 Task: Check the percentage active listings of air conditioning unit in the last 3 years.
Action: Mouse moved to (809, 185)
Screenshot: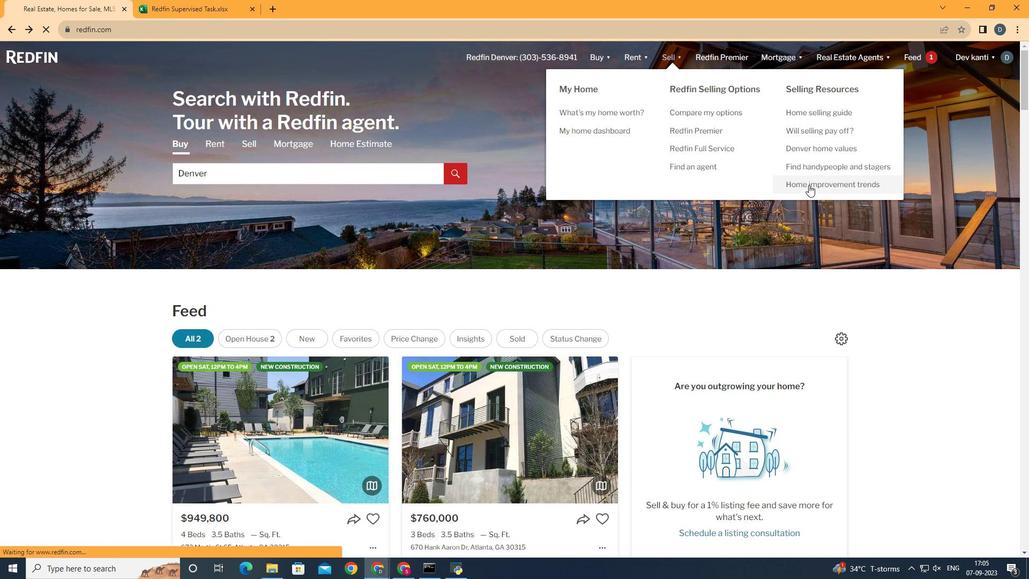 
Action: Mouse pressed left at (809, 185)
Screenshot: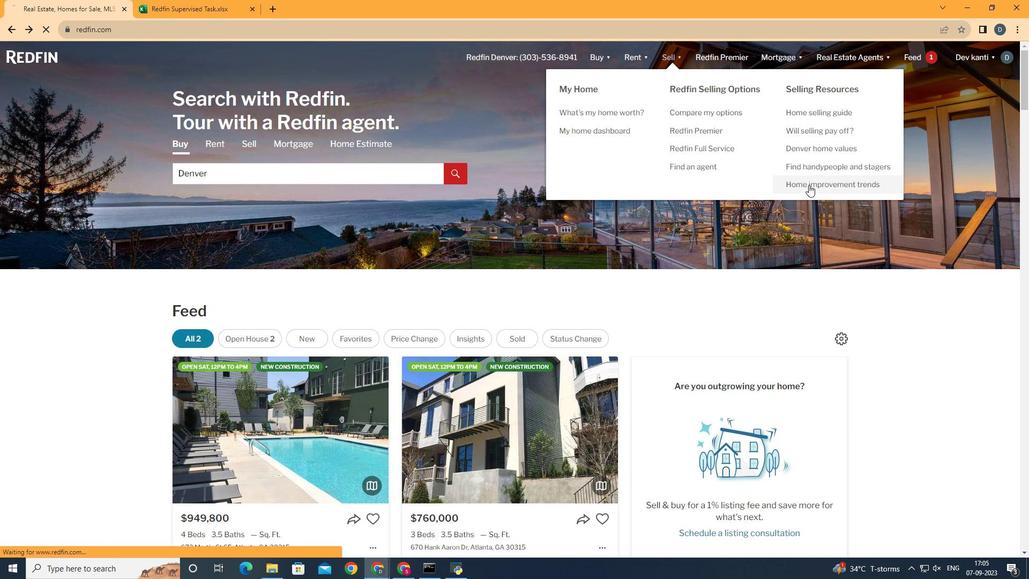 
Action: Mouse moved to (260, 208)
Screenshot: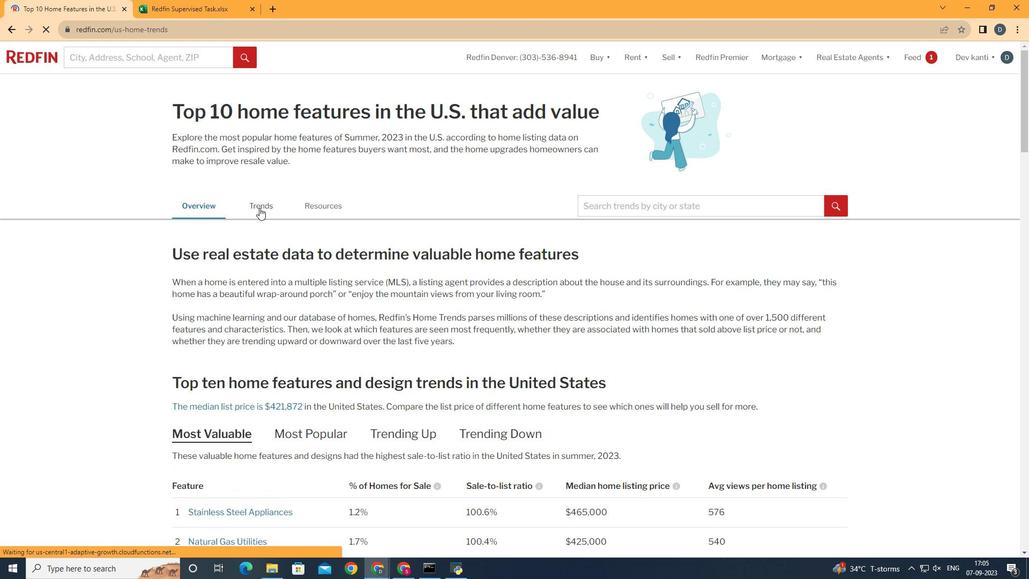 
Action: Mouse pressed left at (260, 208)
Screenshot: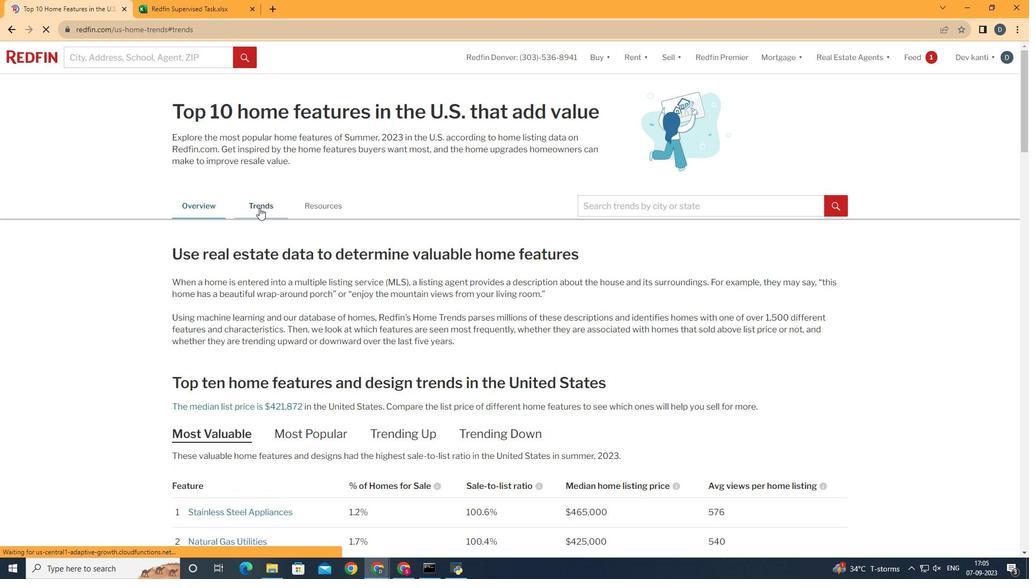 
Action: Mouse moved to (271, 212)
Screenshot: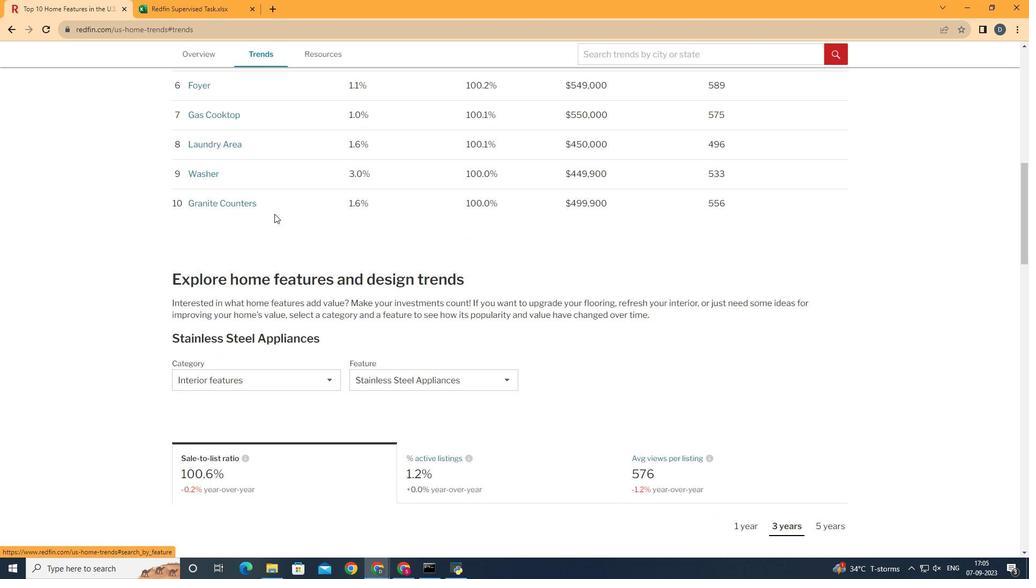 
Action: Mouse scrolled (271, 212) with delta (0, 0)
Screenshot: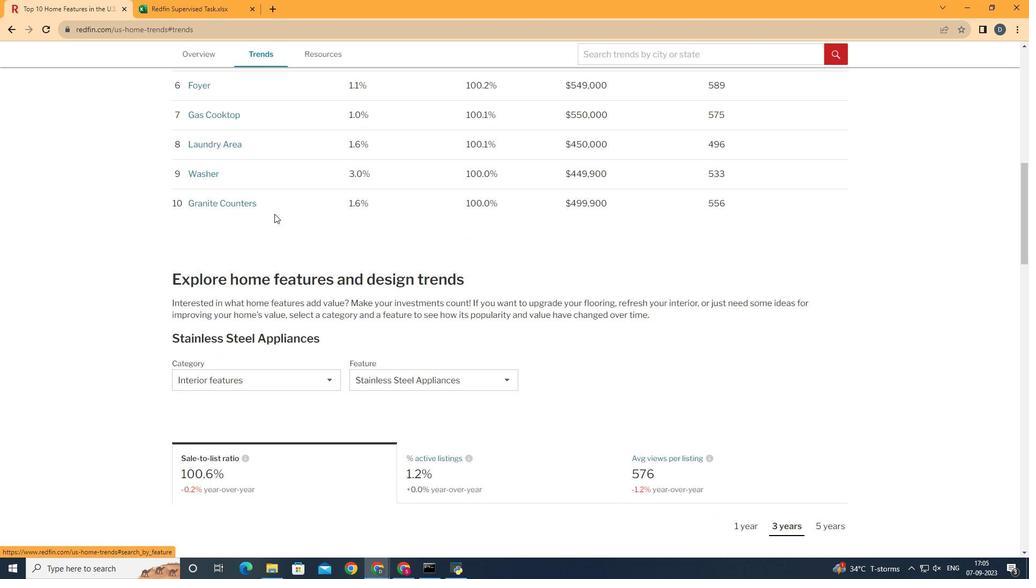 
Action: Mouse moved to (274, 214)
Screenshot: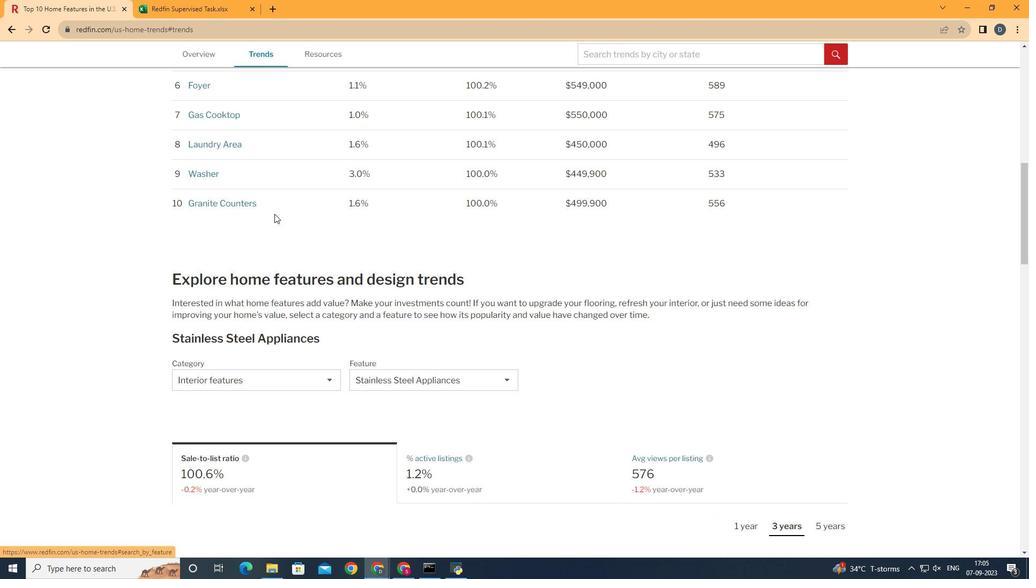 
Action: Mouse scrolled (274, 213) with delta (0, 0)
Screenshot: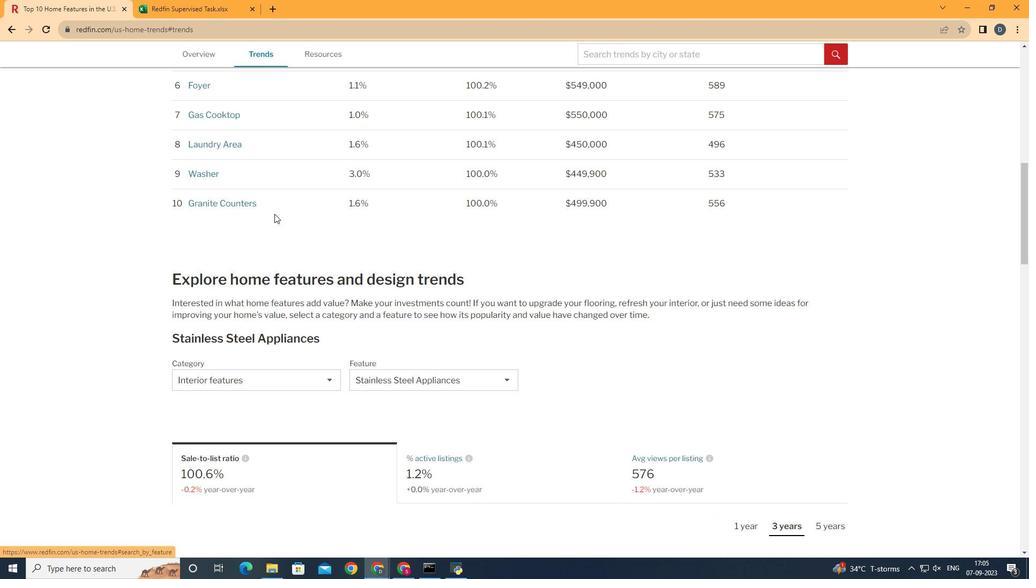 
Action: Mouse moved to (274, 214)
Screenshot: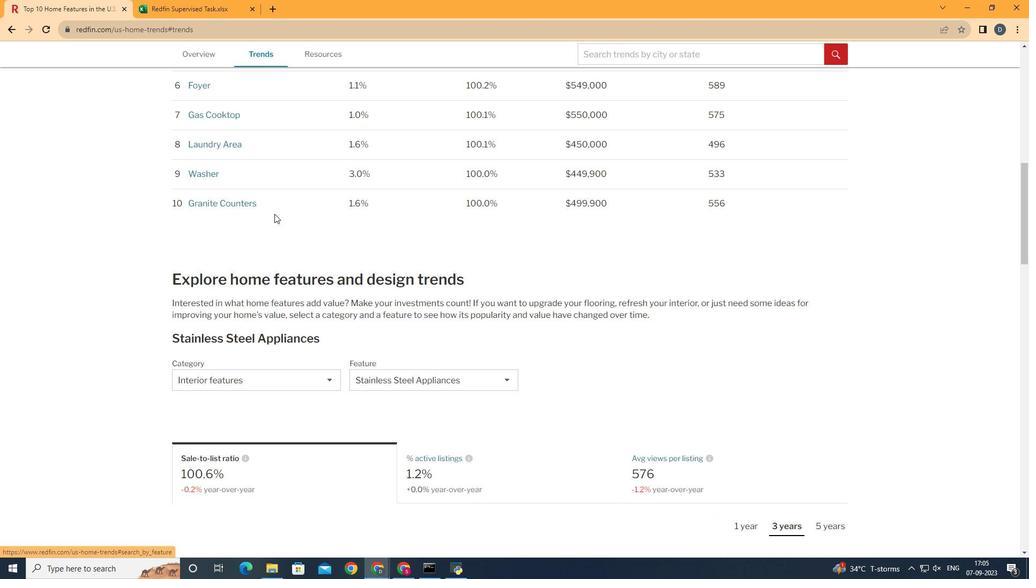 
Action: Mouse scrolled (274, 213) with delta (0, 0)
Screenshot: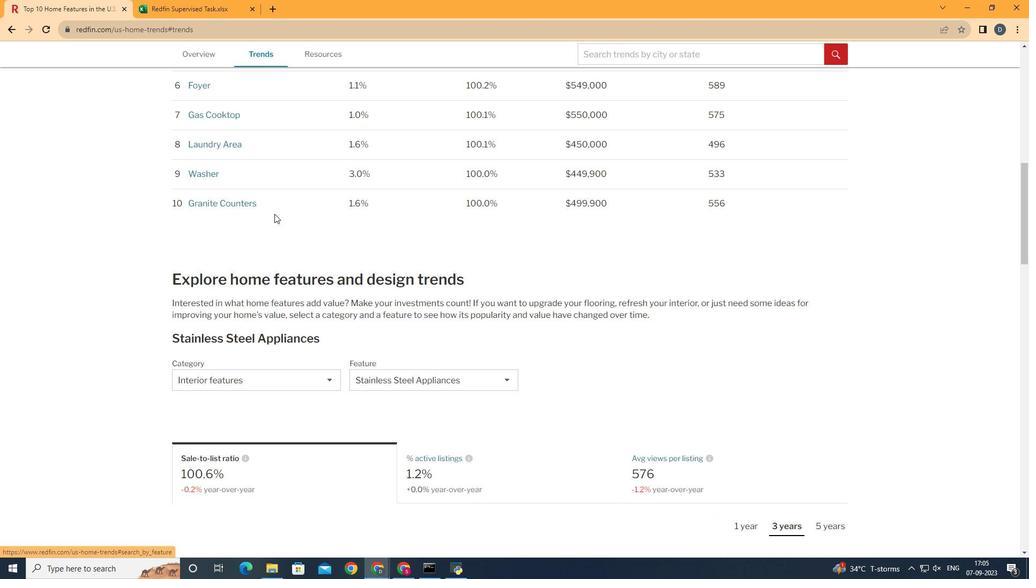 
Action: Mouse moved to (275, 214)
Screenshot: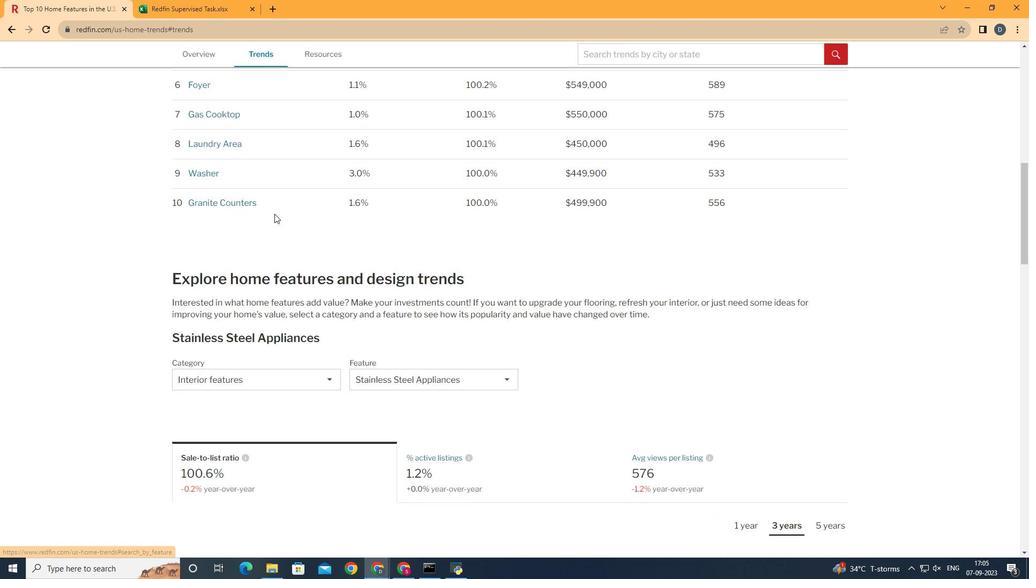 
Action: Mouse scrolled (275, 213) with delta (0, 0)
Screenshot: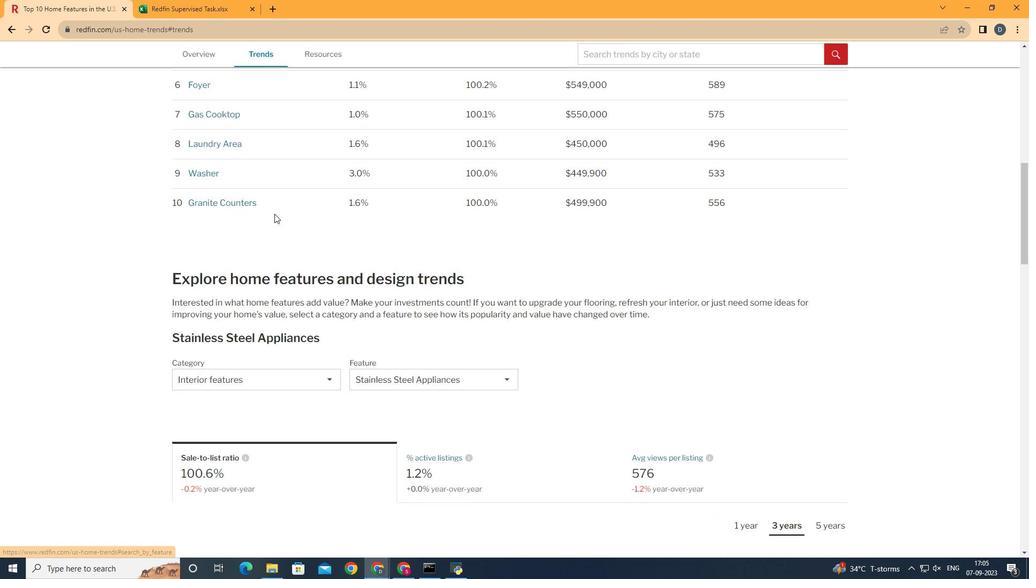 
Action: Mouse moved to (275, 214)
Screenshot: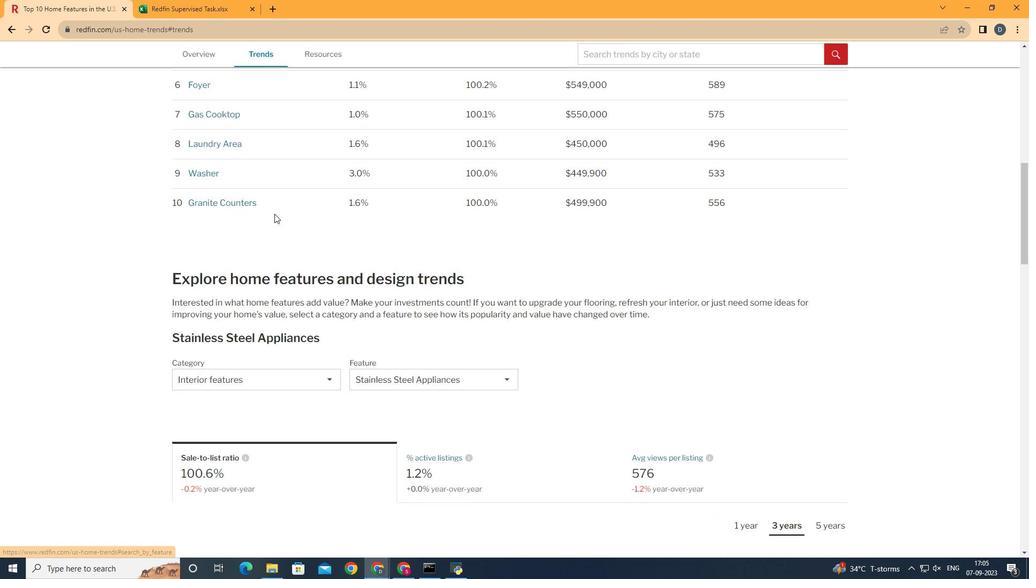 
Action: Mouse scrolled (275, 213) with delta (0, 0)
Screenshot: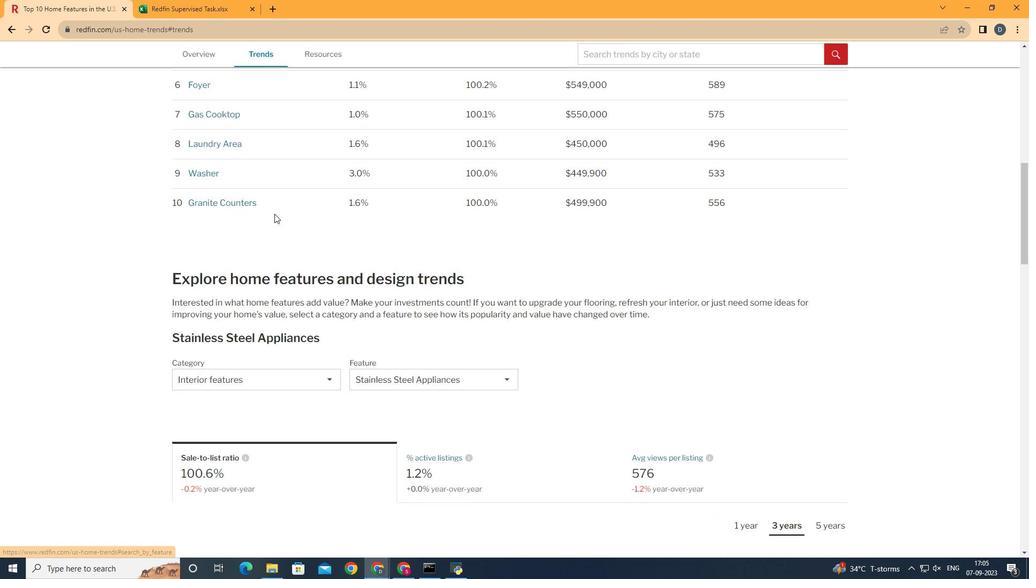 
Action: Mouse scrolled (275, 213) with delta (0, 0)
Screenshot: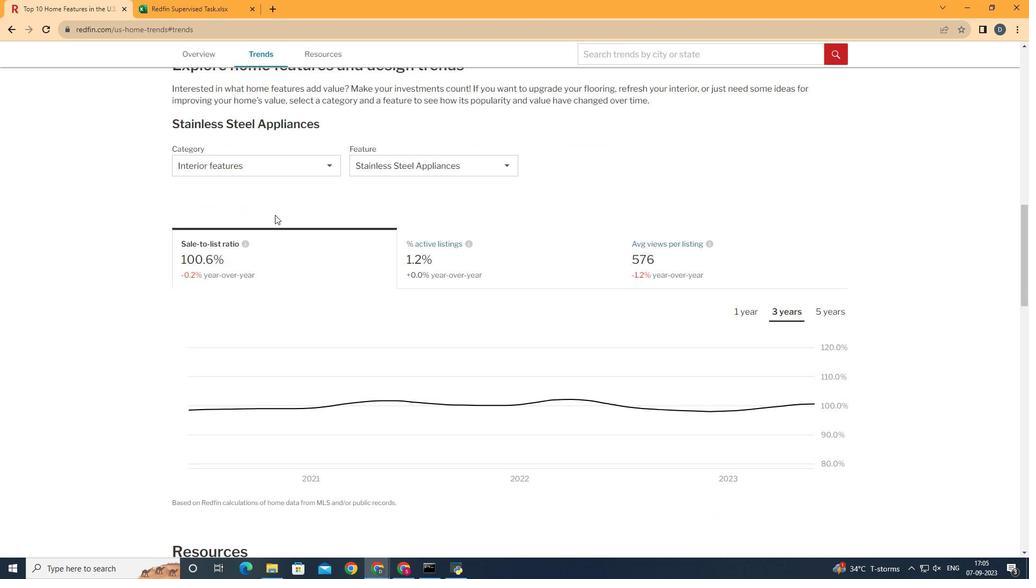 
Action: Mouse scrolled (275, 213) with delta (0, 0)
Screenshot: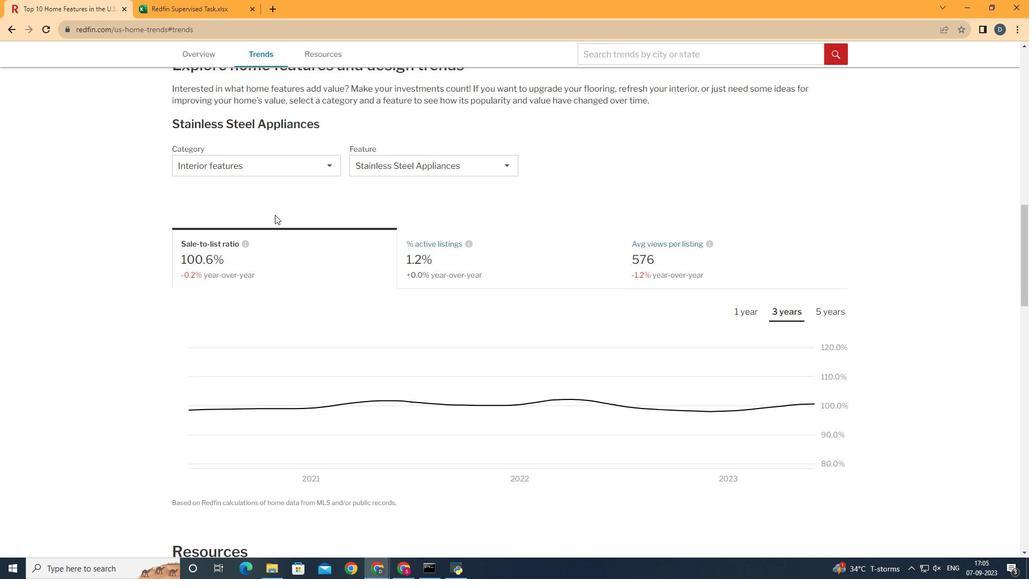 
Action: Mouse scrolled (275, 213) with delta (0, 0)
Screenshot: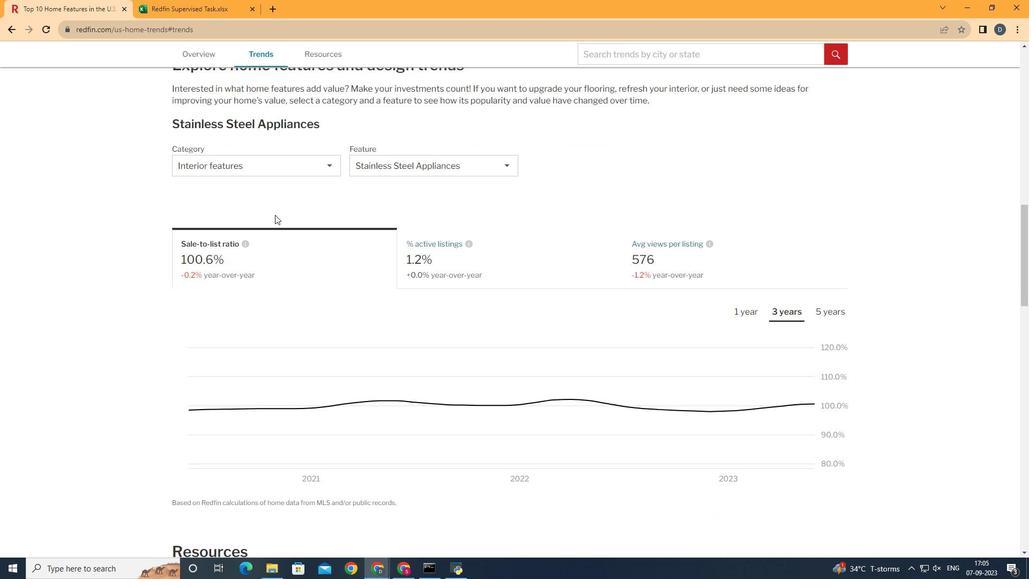
Action: Mouse scrolled (275, 213) with delta (0, 0)
Screenshot: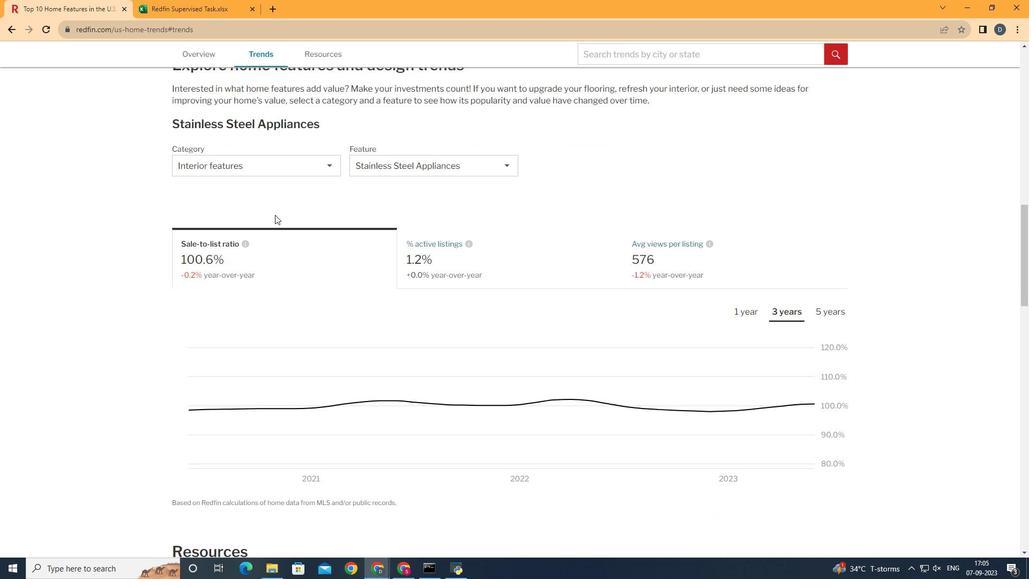 
Action: Mouse moved to (318, 171)
Screenshot: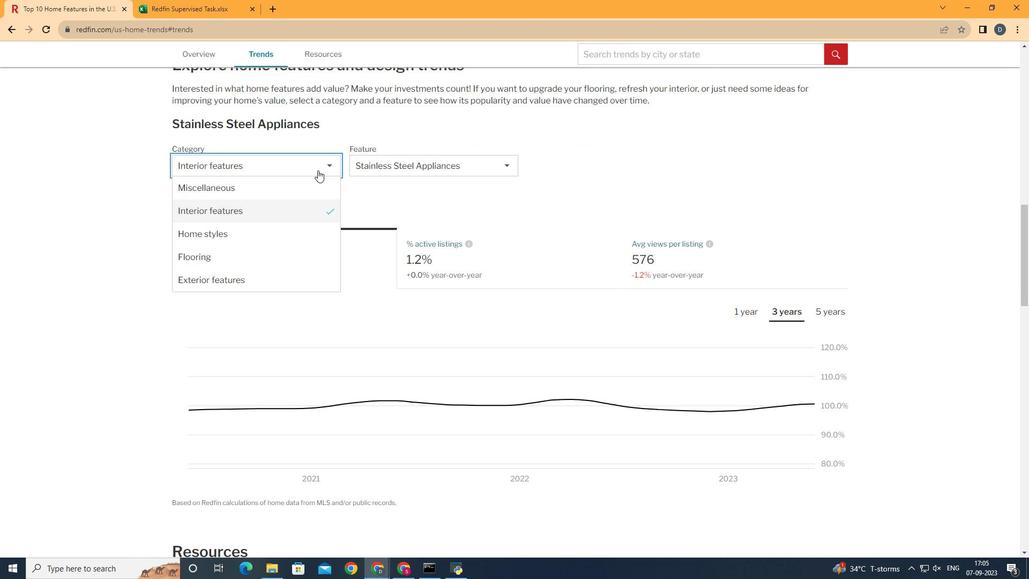 
Action: Mouse pressed left at (318, 171)
Screenshot: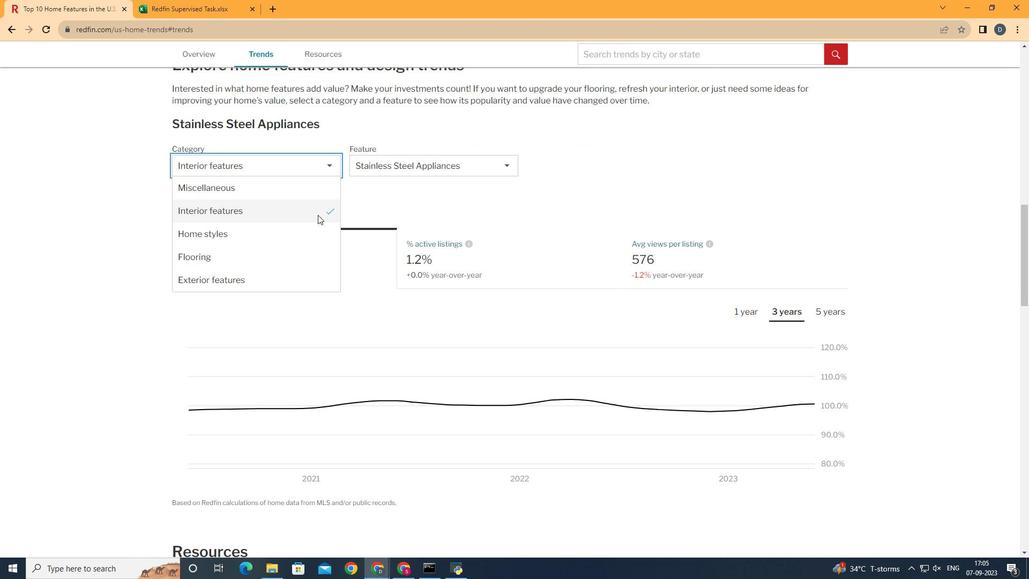 
Action: Mouse moved to (318, 217)
Screenshot: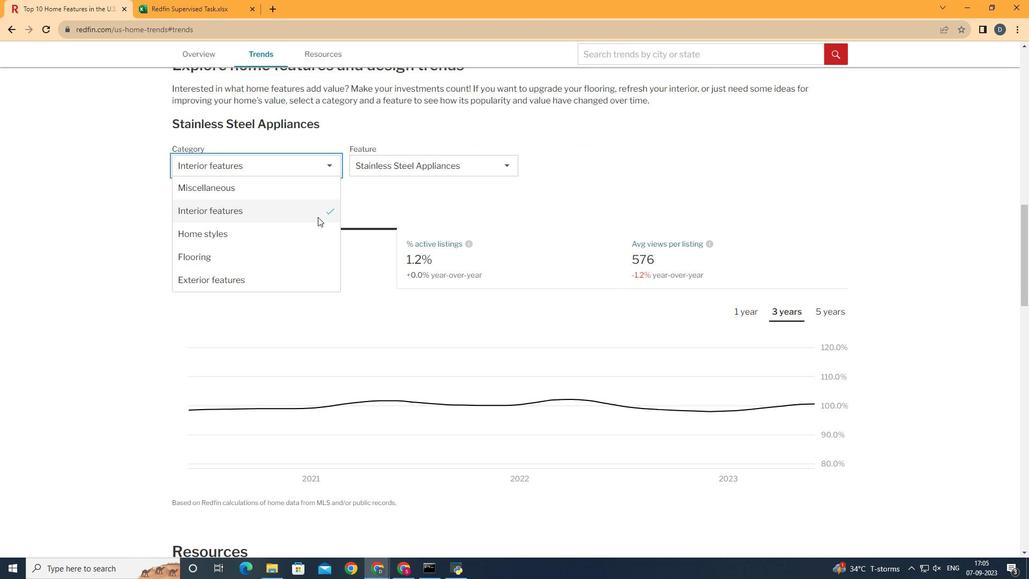 
Action: Mouse pressed left at (318, 217)
Screenshot: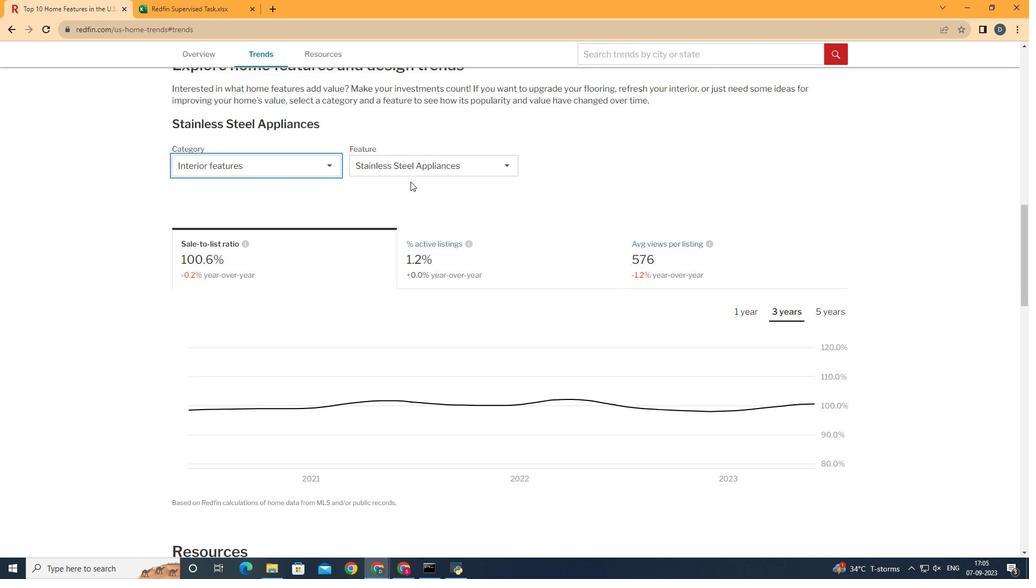 
Action: Mouse moved to (411, 181)
Screenshot: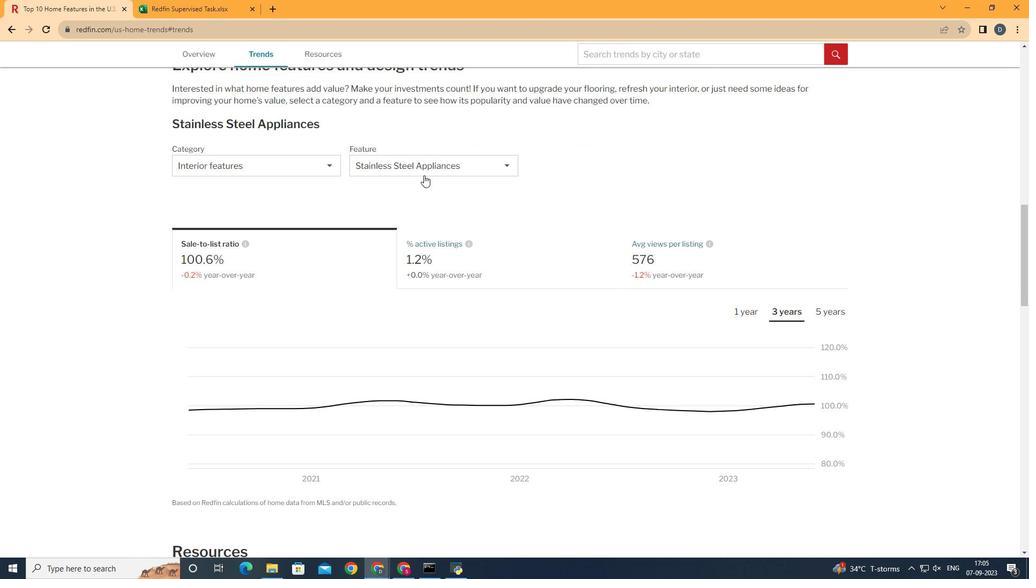 
Action: Mouse pressed left at (411, 181)
Screenshot: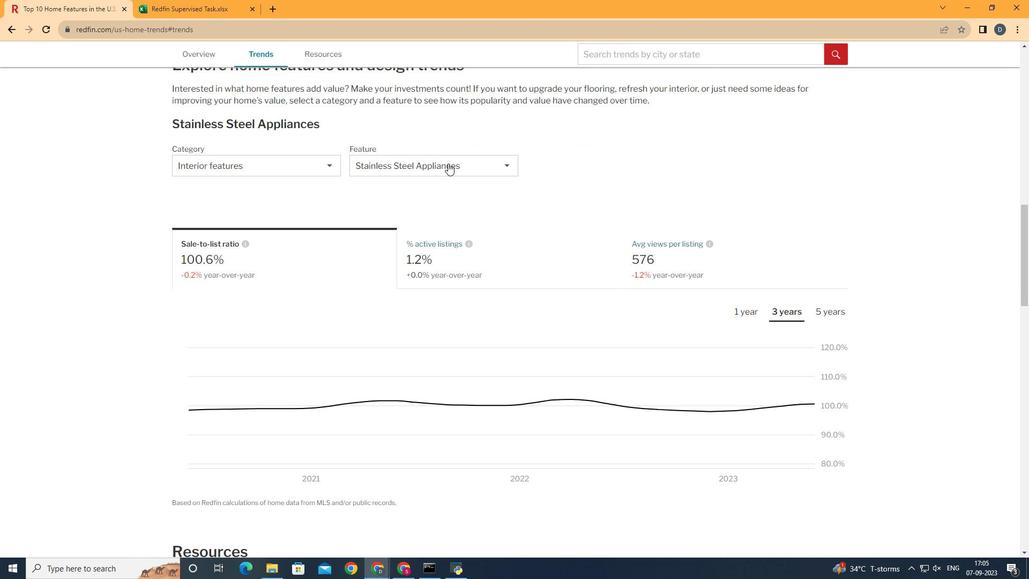 
Action: Mouse moved to (448, 164)
Screenshot: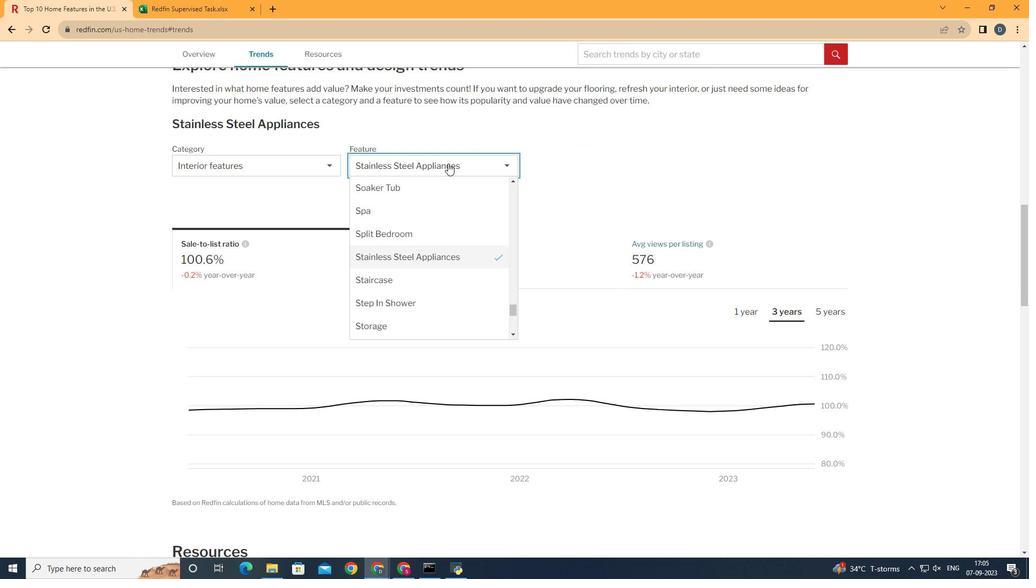 
Action: Mouse pressed left at (448, 164)
Screenshot: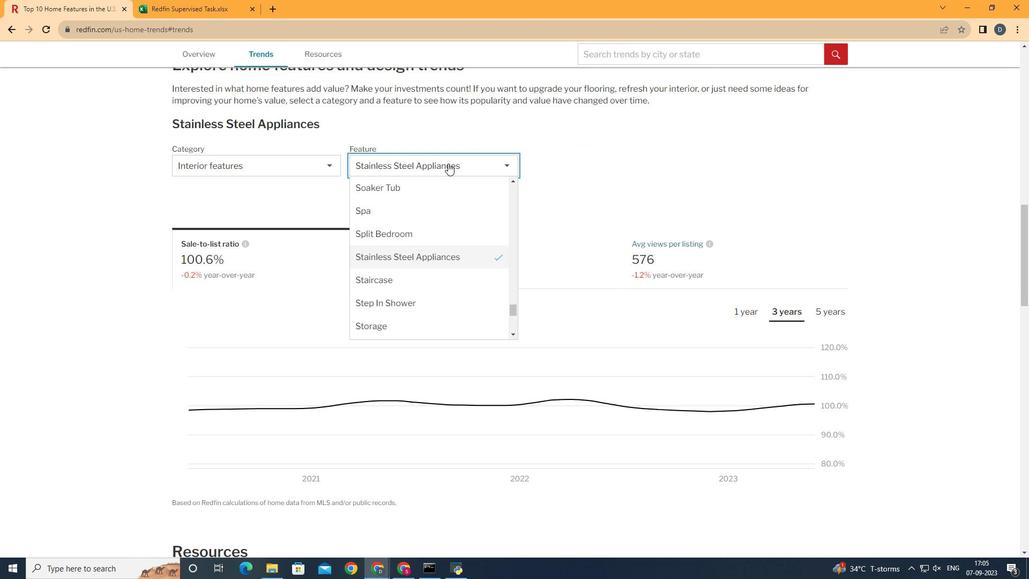 
Action: Mouse moved to (513, 311)
Screenshot: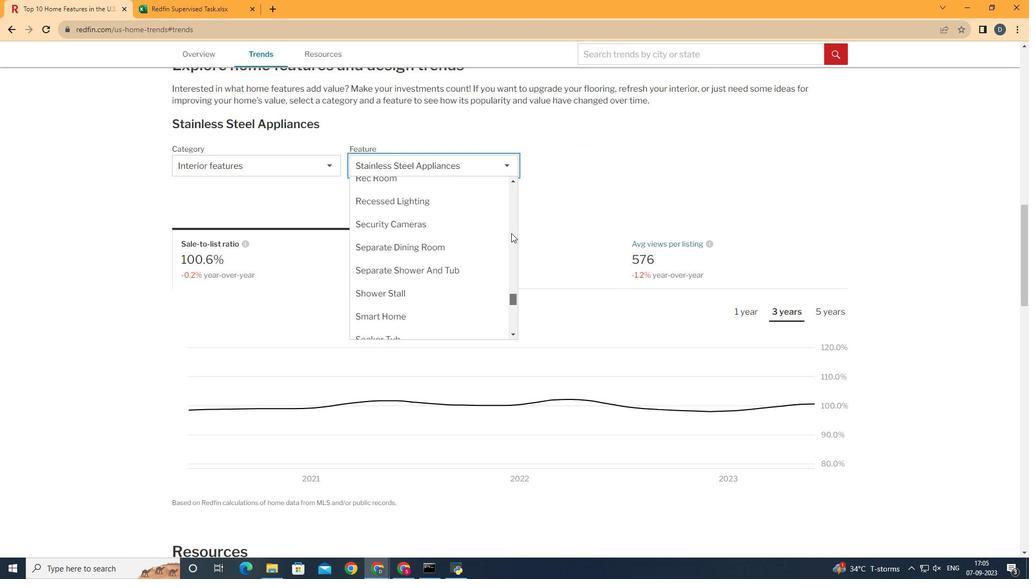 
Action: Mouse pressed left at (513, 311)
Screenshot: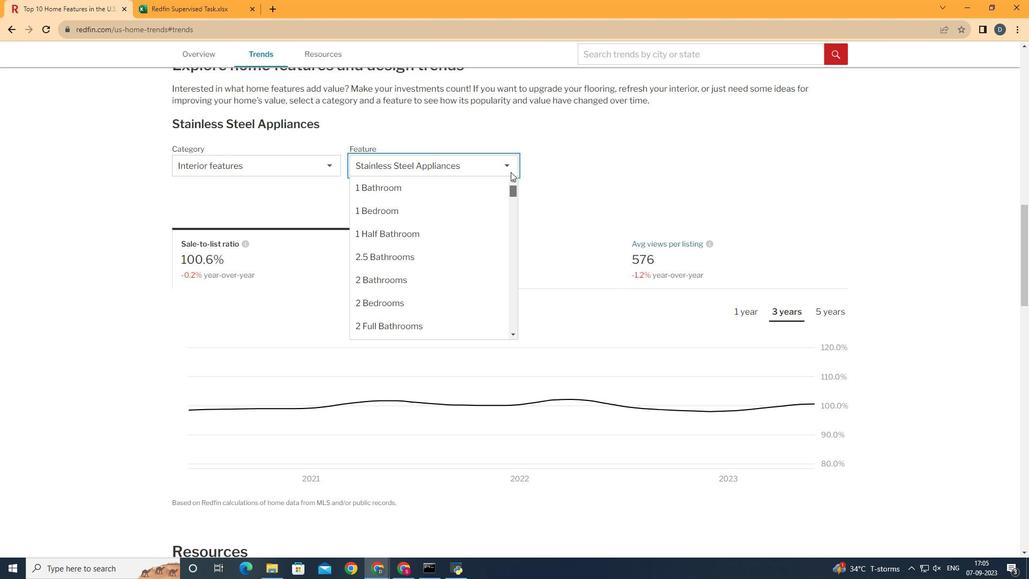 
Action: Mouse moved to (487, 250)
Screenshot: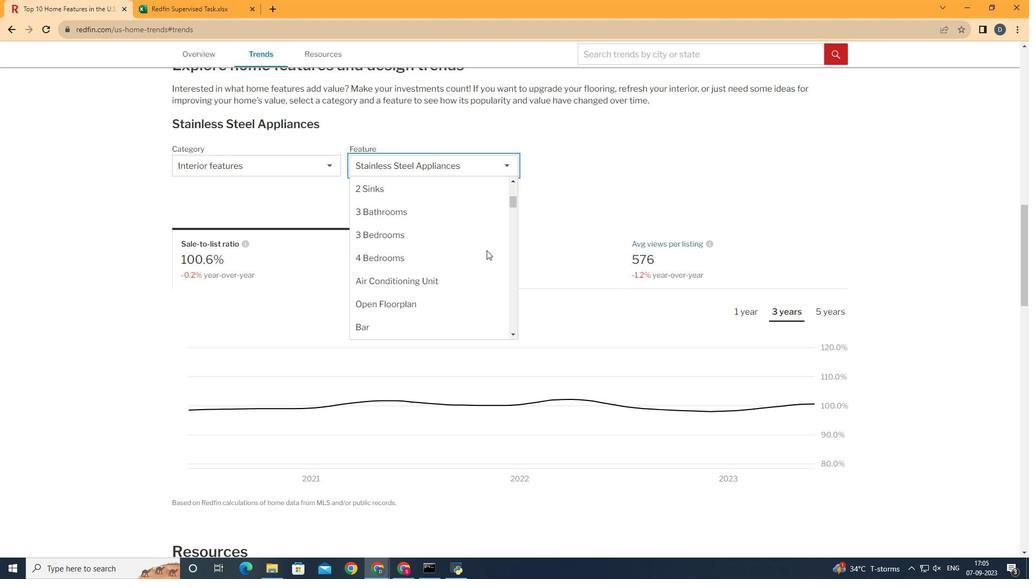 
Action: Mouse scrolled (487, 250) with delta (0, 0)
Screenshot: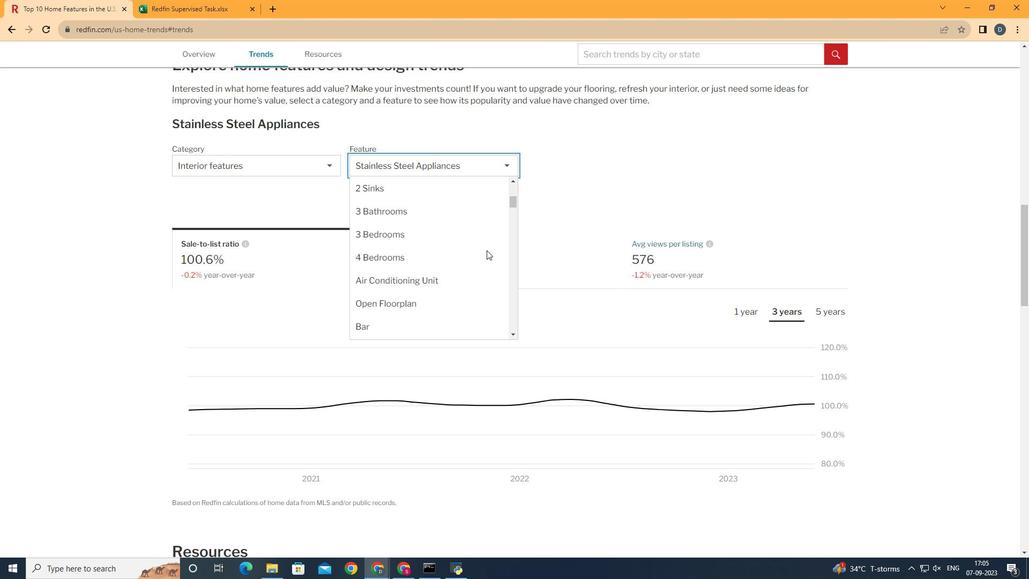 
Action: Mouse scrolled (487, 250) with delta (0, 0)
Screenshot: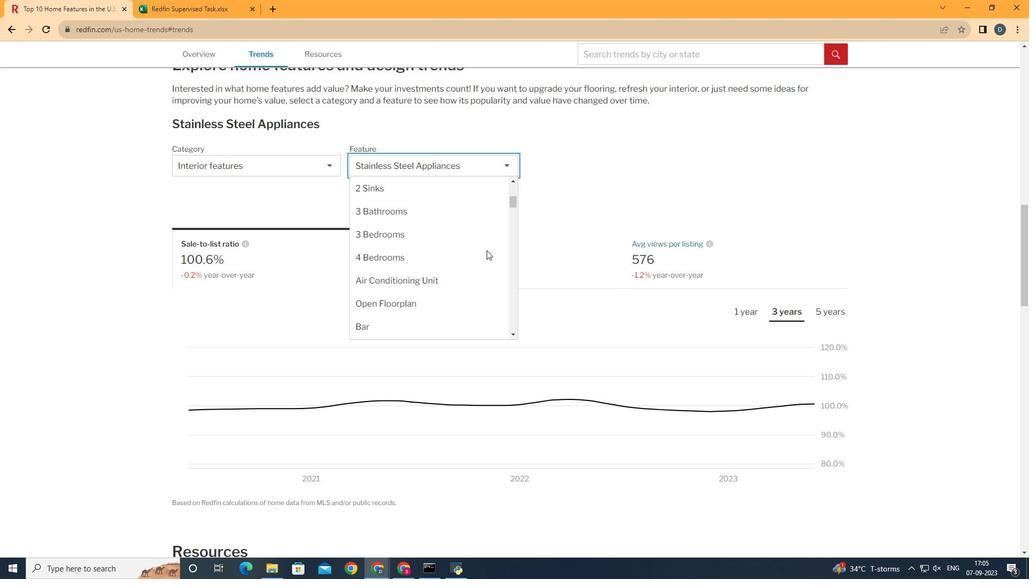 
Action: Mouse scrolled (487, 250) with delta (0, 0)
Screenshot: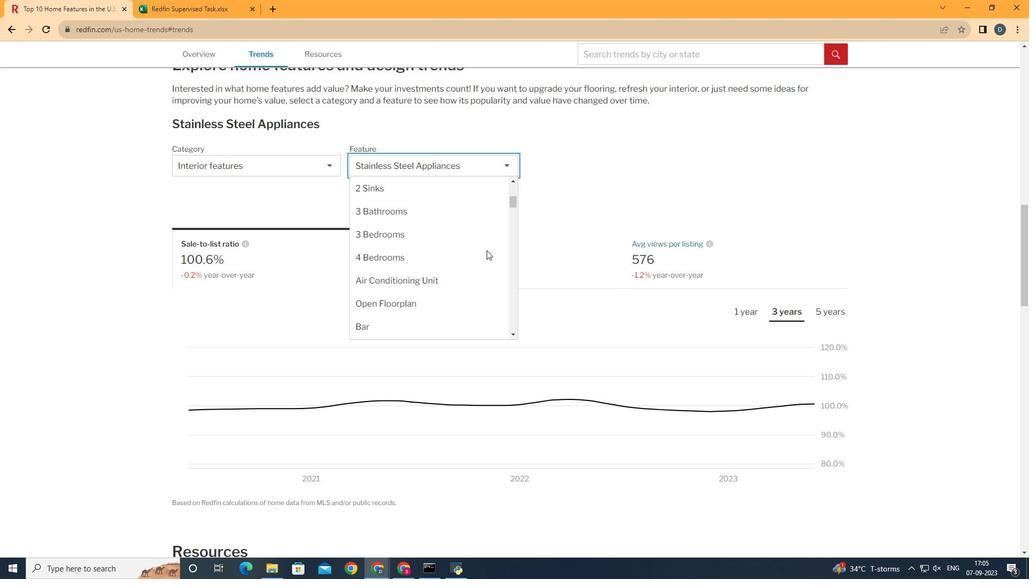 
Action: Mouse moved to (474, 284)
Screenshot: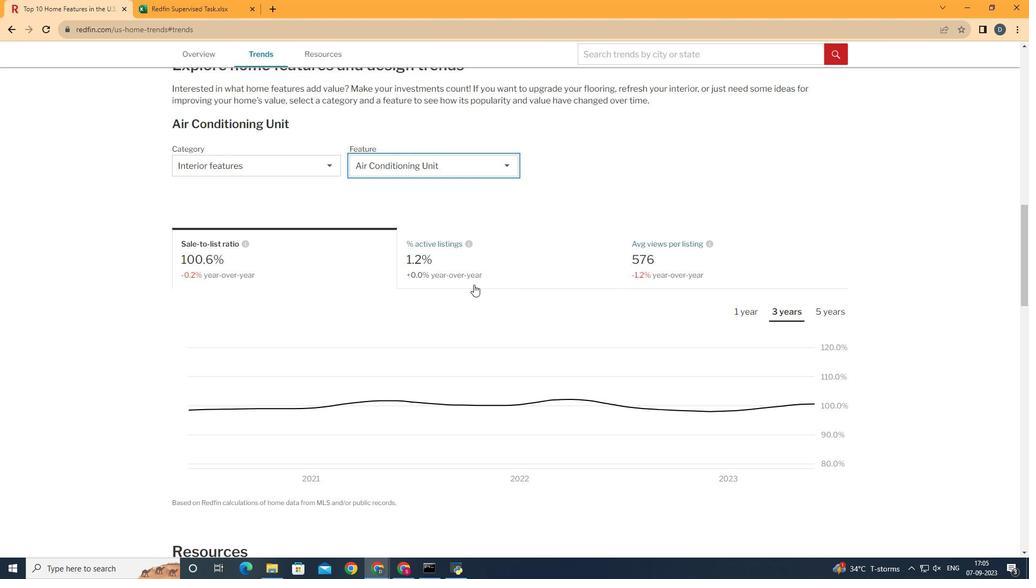 
Action: Mouse pressed left at (474, 284)
Screenshot: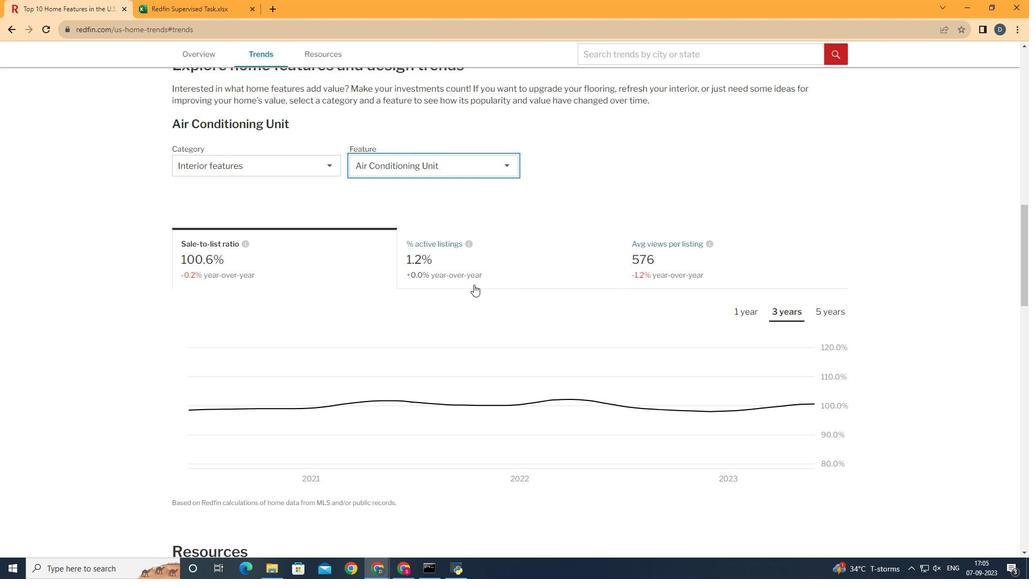 
Action: Mouse moved to (474, 285)
Screenshot: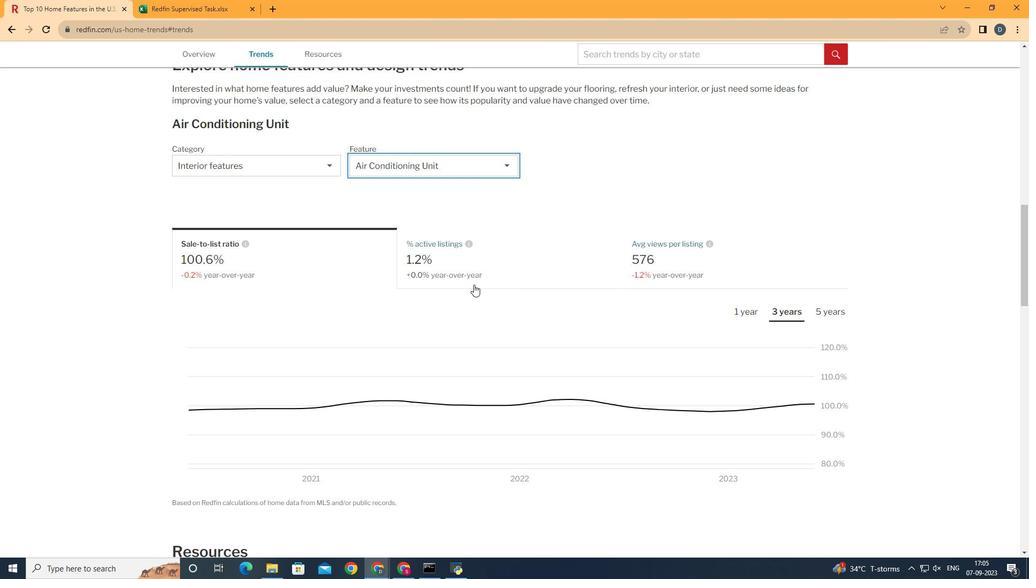 
Action: Mouse scrolled (474, 284) with delta (0, 0)
Screenshot: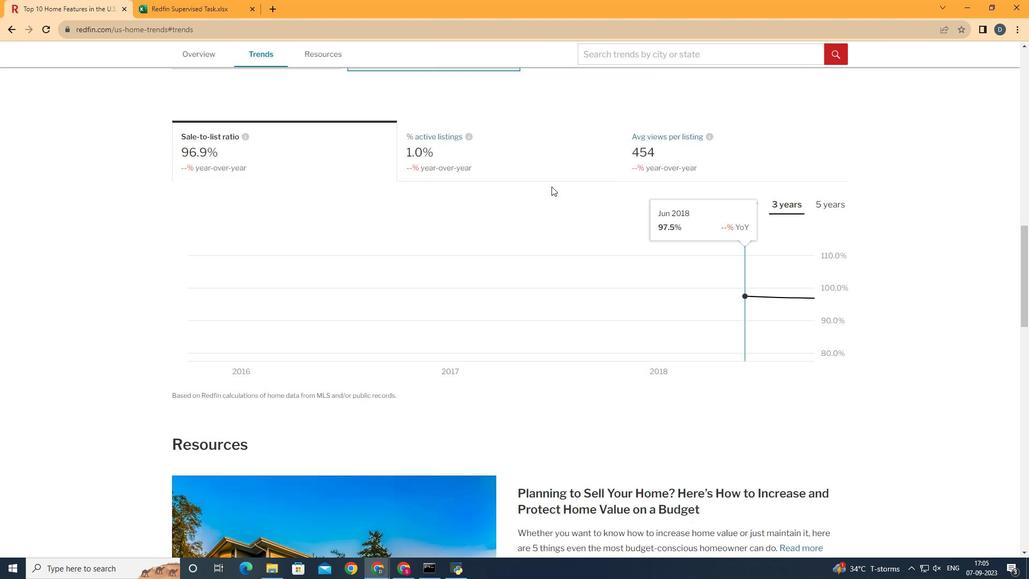
Action: Mouse scrolled (474, 284) with delta (0, 0)
Screenshot: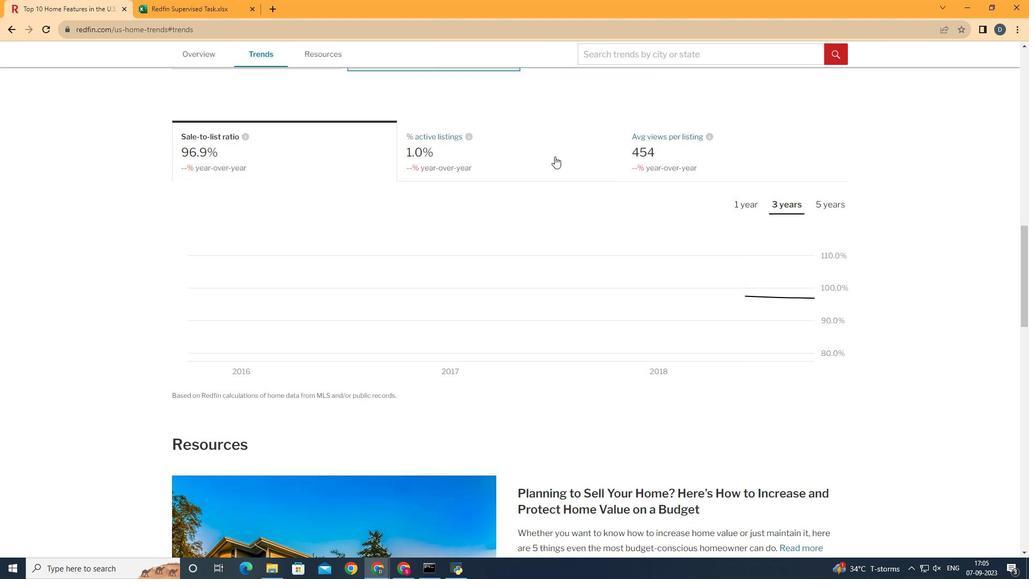 
Action: Mouse moved to (551, 153)
Screenshot: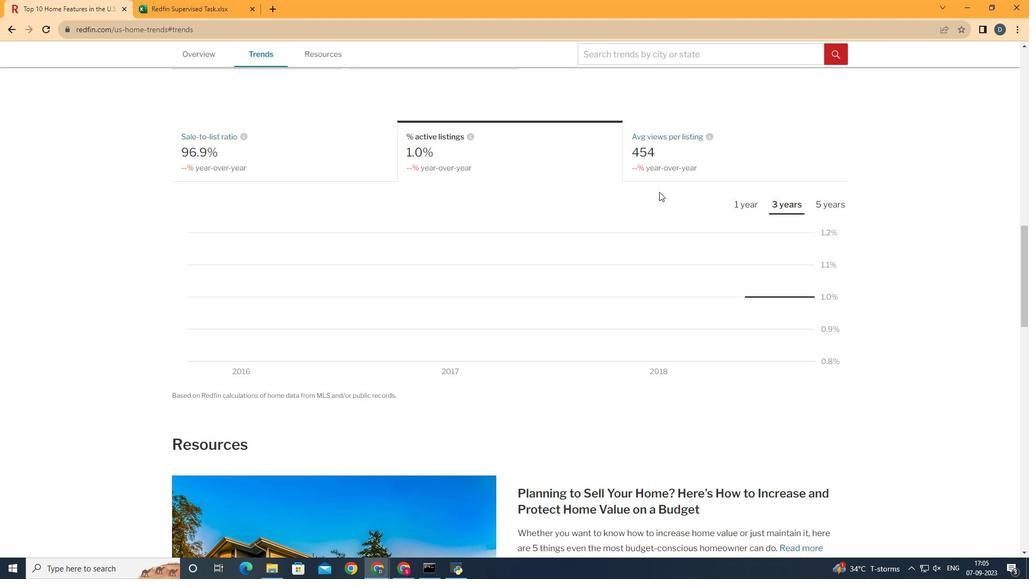 
Action: Mouse pressed left at (551, 153)
Screenshot: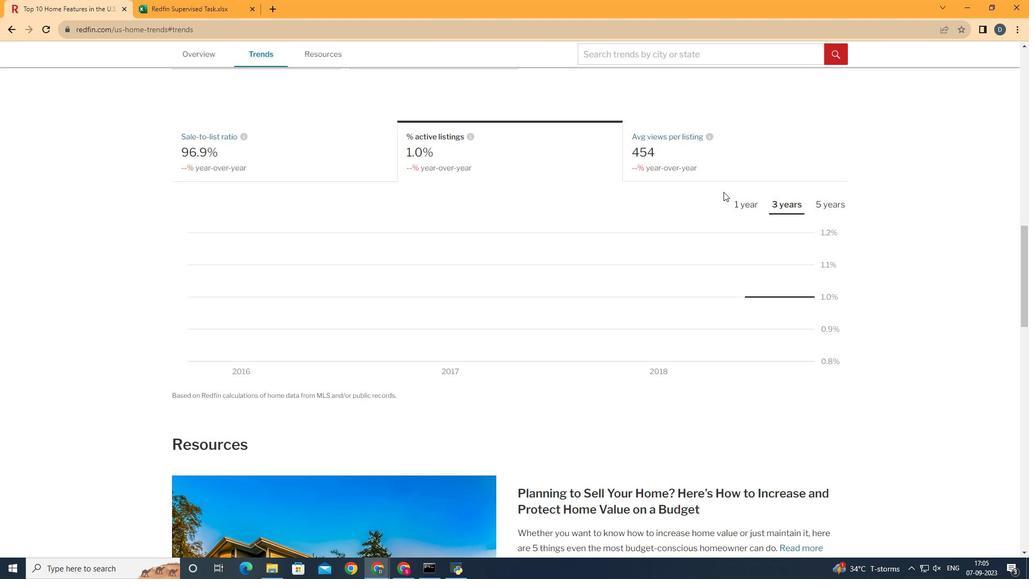 
Action: Mouse moved to (781, 205)
Screenshot: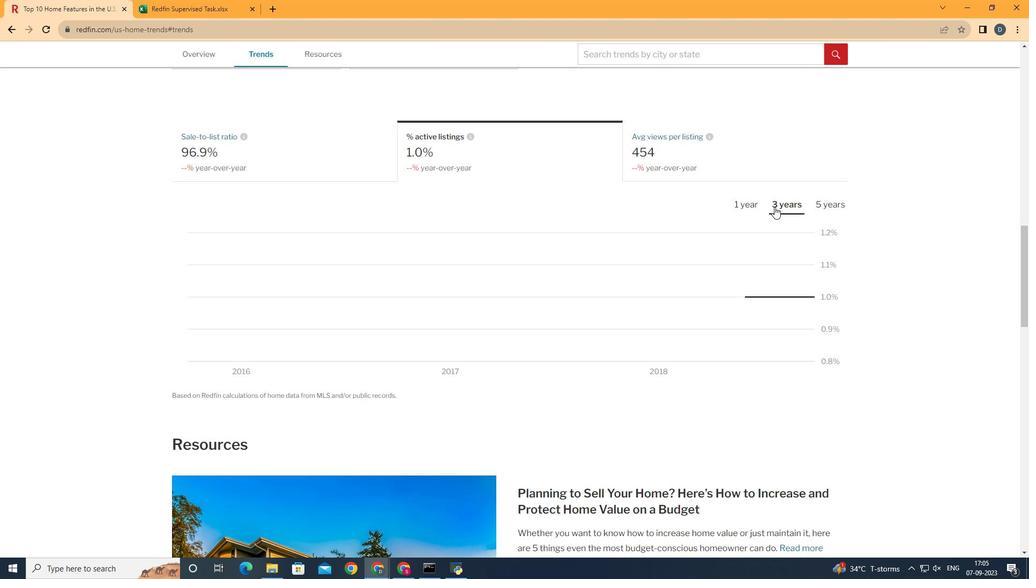 
Action: Mouse pressed left at (781, 205)
Screenshot: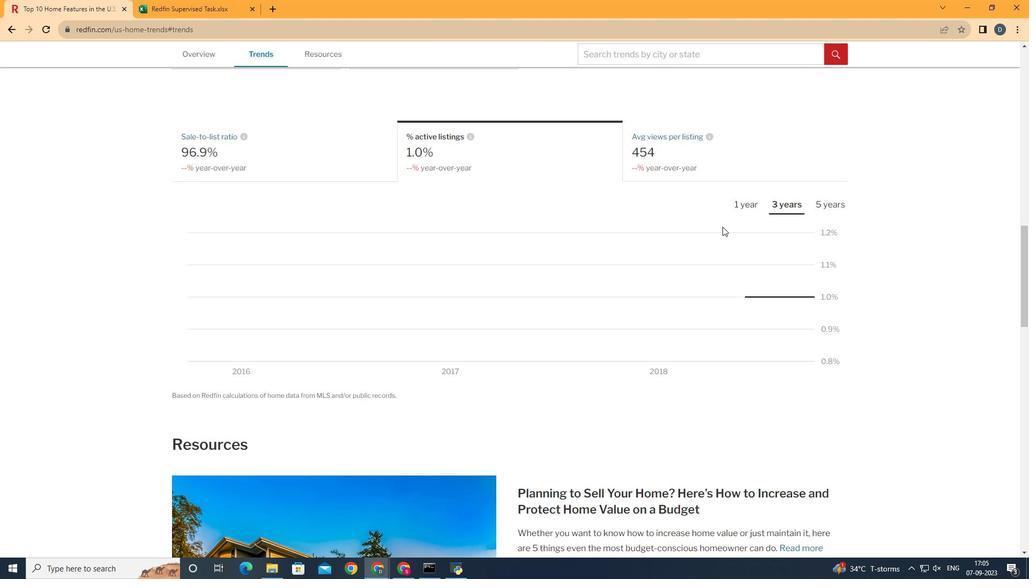 
Action: Mouse moved to (834, 313)
Screenshot: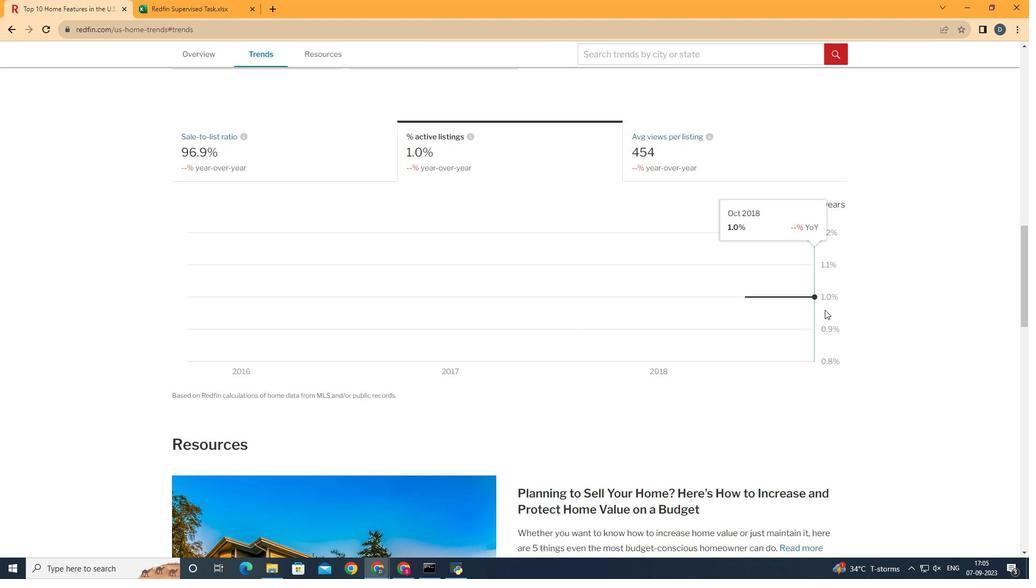 
